 Task: Filter courses with a time limit of 30-60 mins.
Action: Mouse moved to (353, 84)
Screenshot: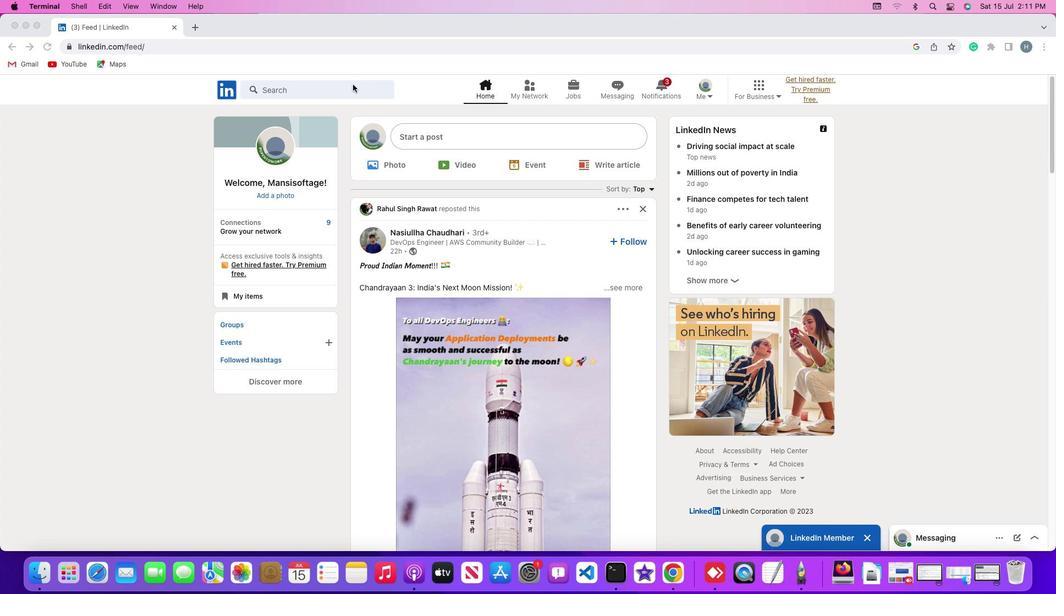 
Action: Mouse pressed left at (353, 84)
Screenshot: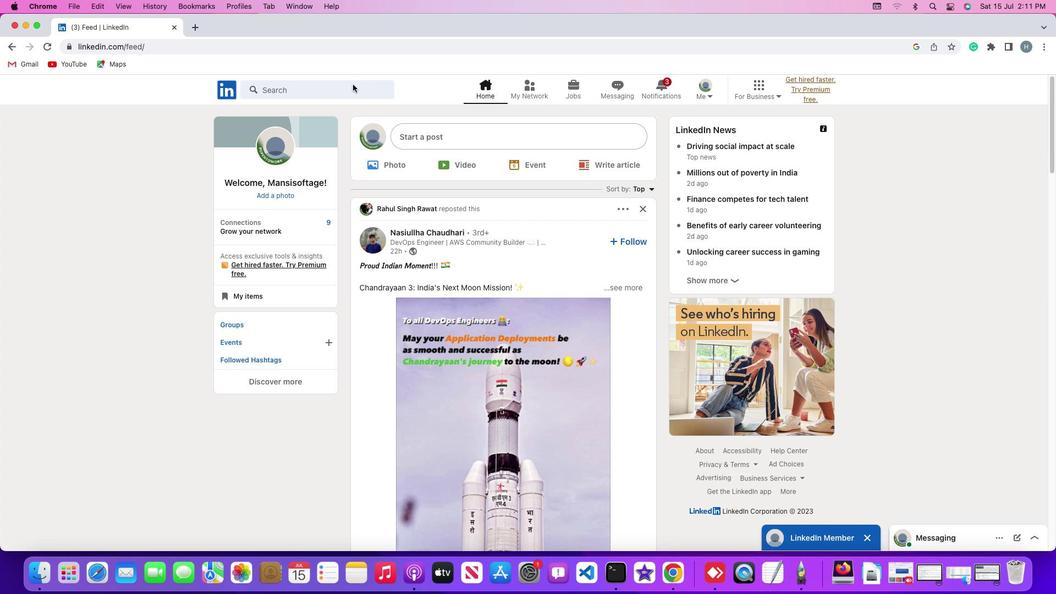 
Action: Mouse pressed left at (353, 84)
Screenshot: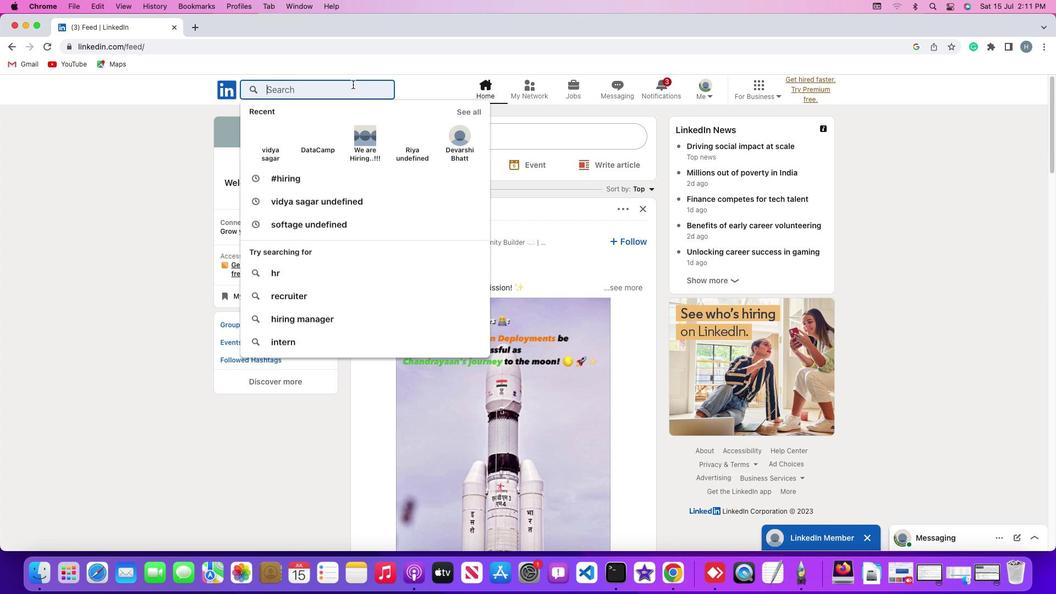 
Action: Mouse moved to (353, 84)
Screenshot: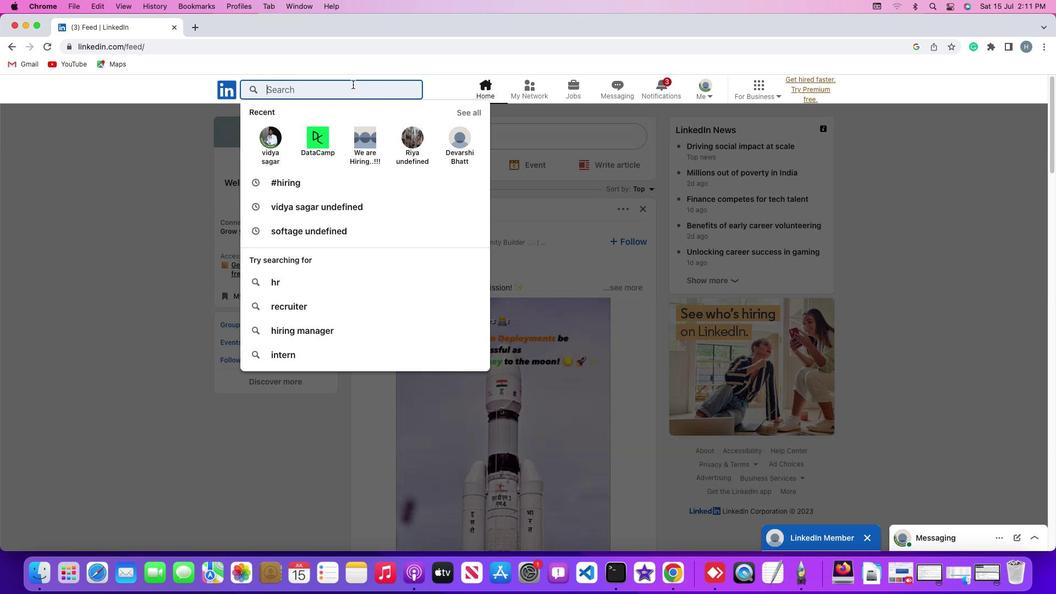 
Action: Key pressed Key.shift'#''h''i''r''i''n''g'Key.enter
Screenshot: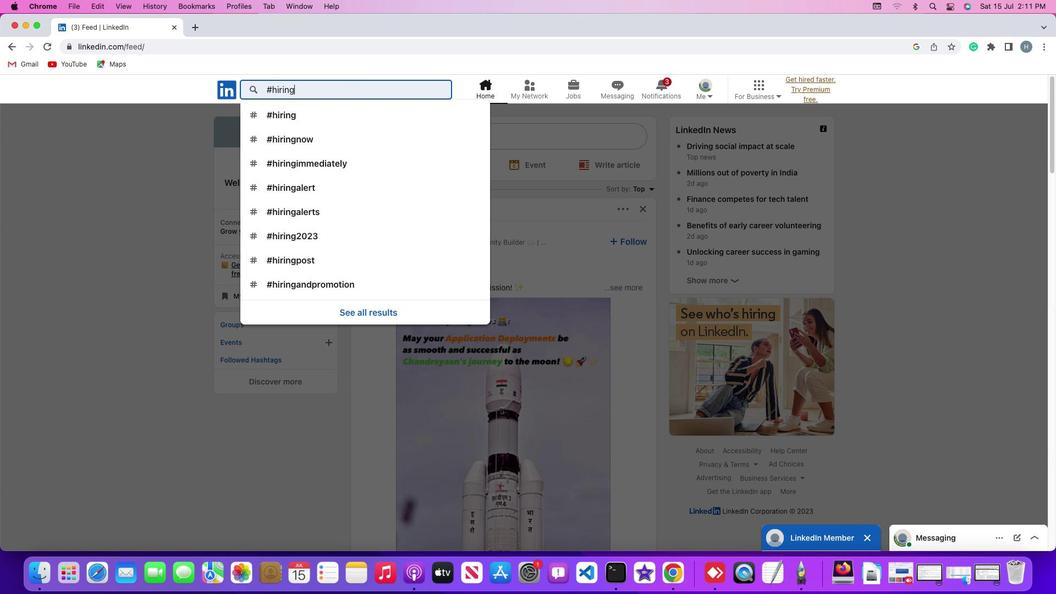
Action: Mouse moved to (585, 118)
Screenshot: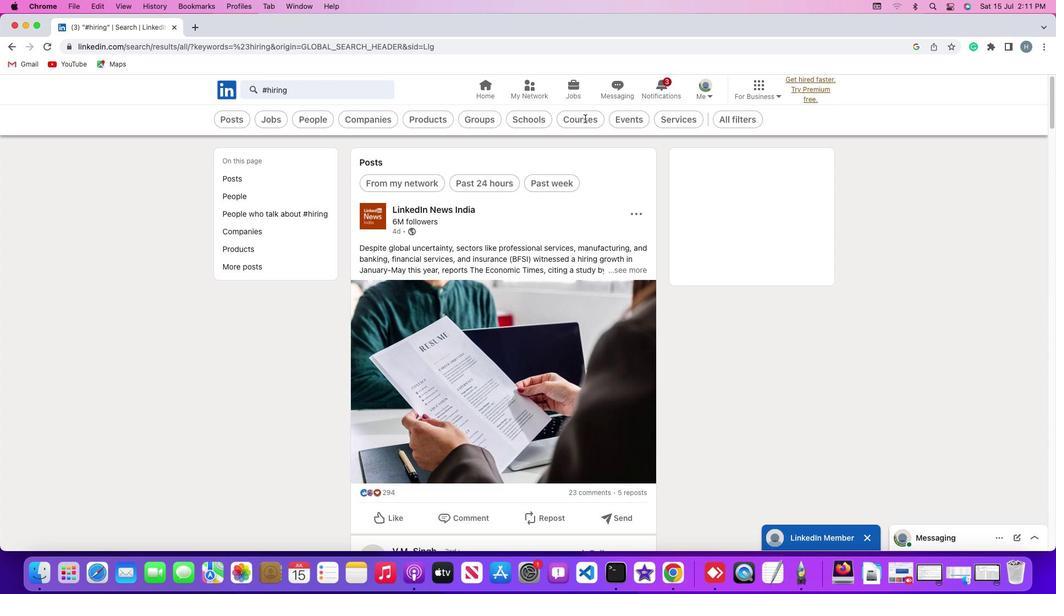 
Action: Mouse pressed left at (585, 118)
Screenshot: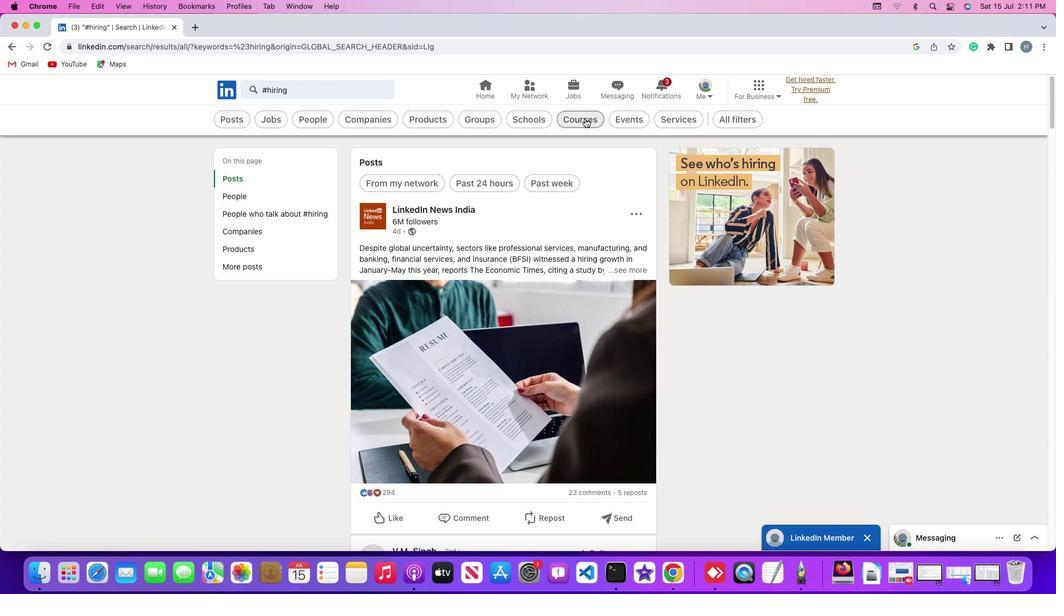 
Action: Mouse moved to (422, 118)
Screenshot: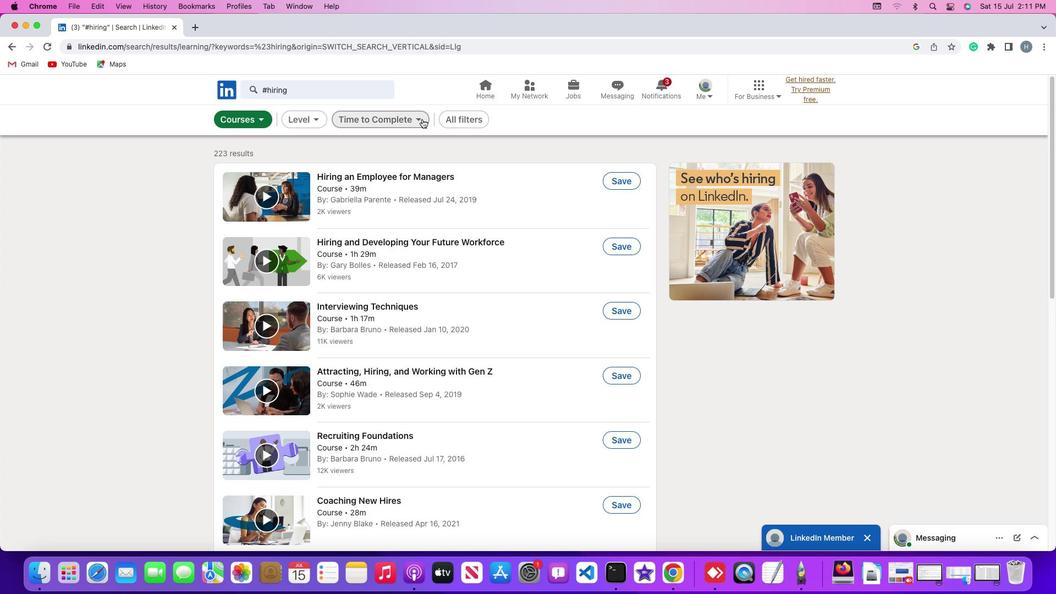 
Action: Mouse pressed left at (422, 118)
Screenshot: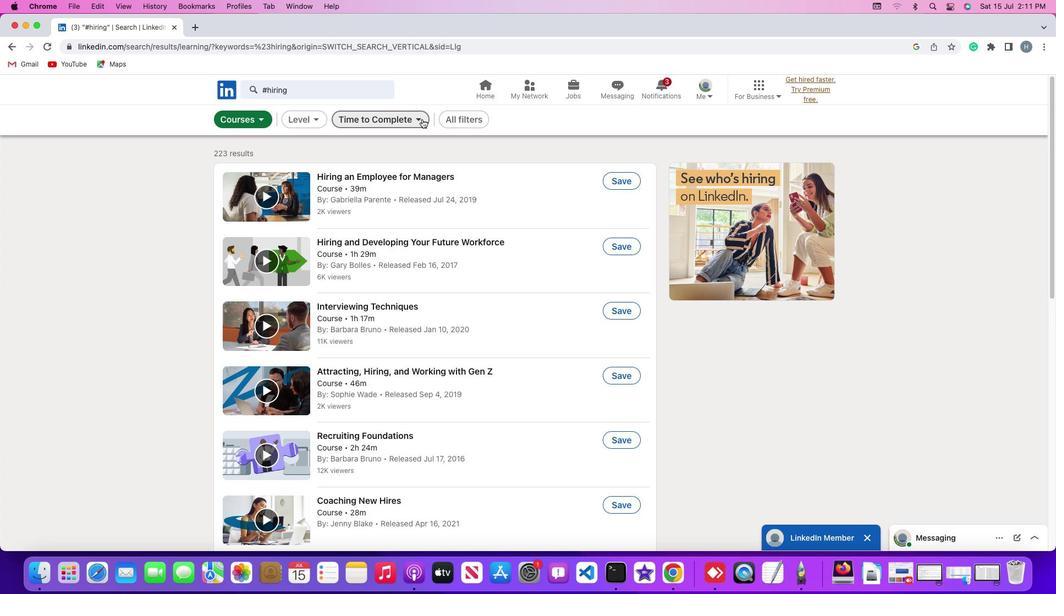 
Action: Mouse moved to (309, 196)
Screenshot: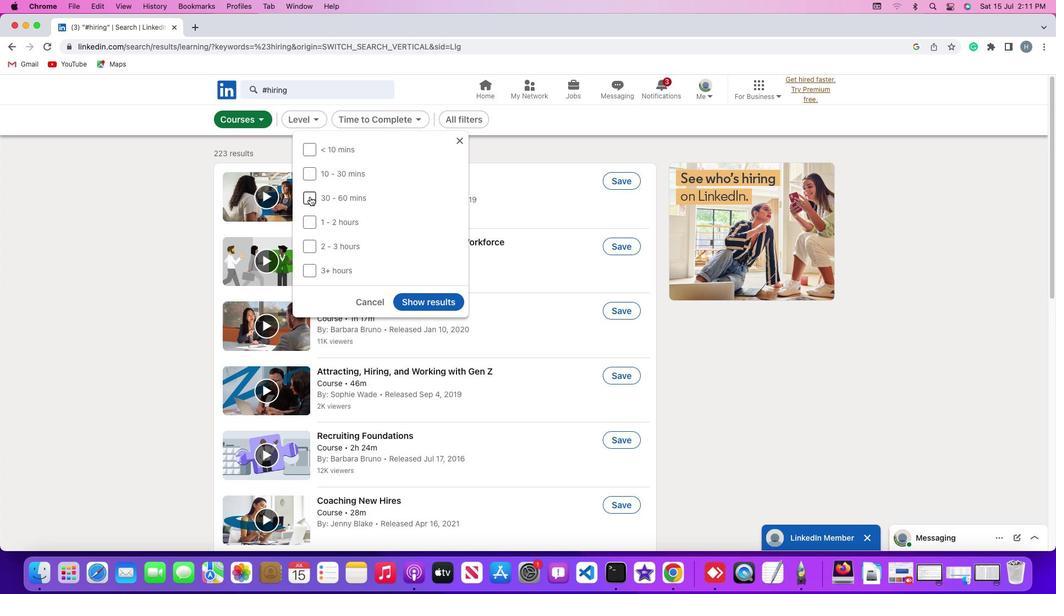 
Action: Mouse pressed left at (309, 196)
Screenshot: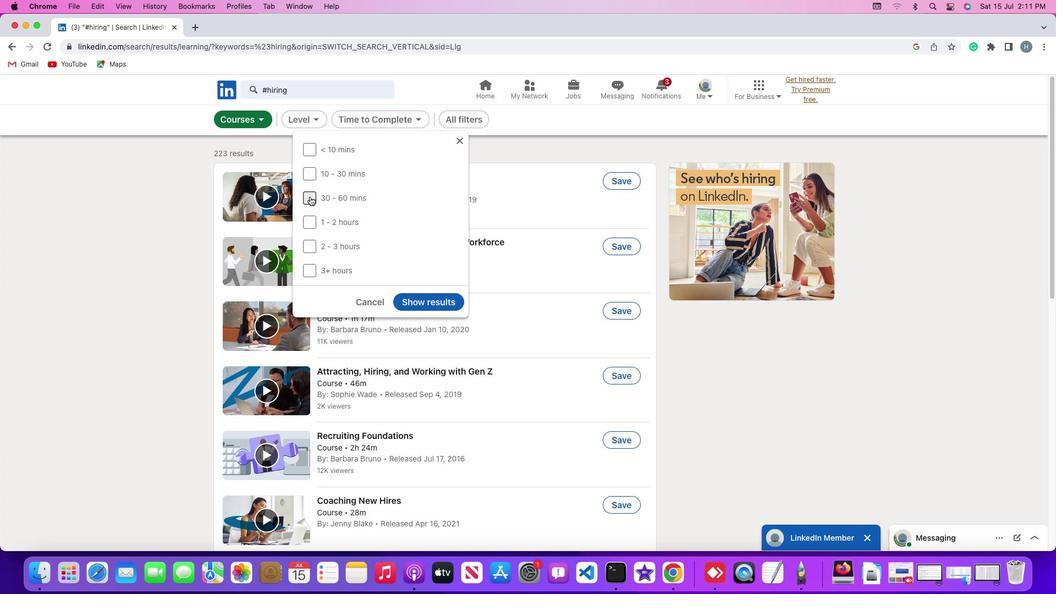 
Action: Mouse moved to (435, 300)
Screenshot: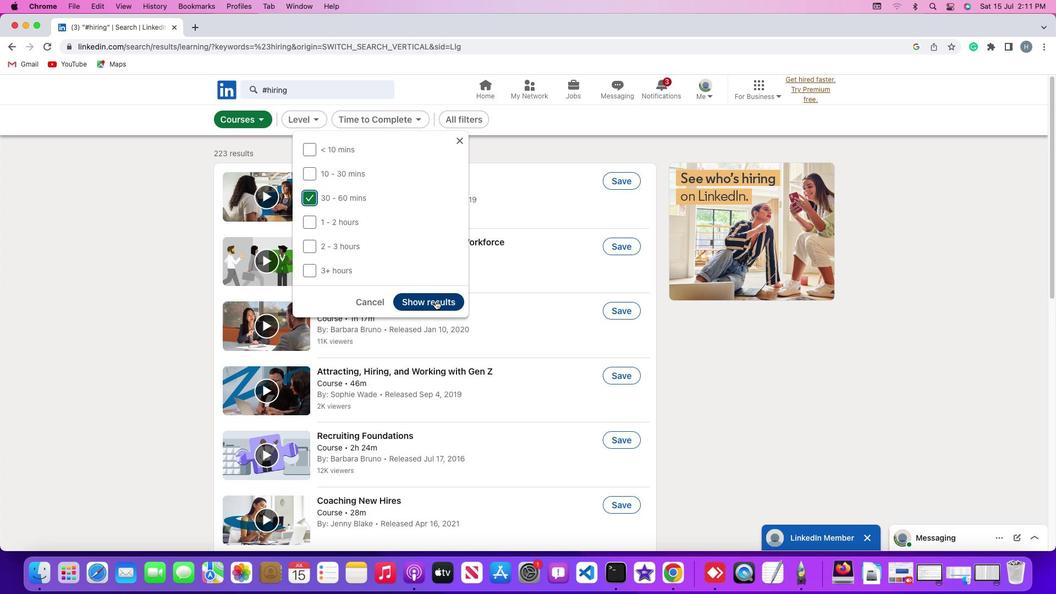
Action: Mouse pressed left at (435, 300)
Screenshot: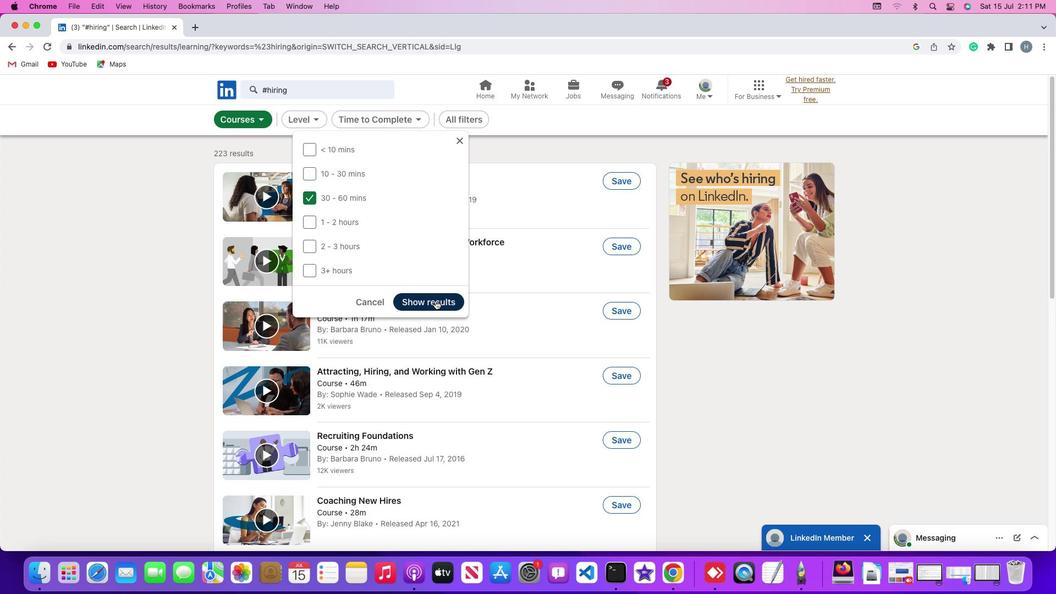
Action: Mouse moved to (536, 212)
Screenshot: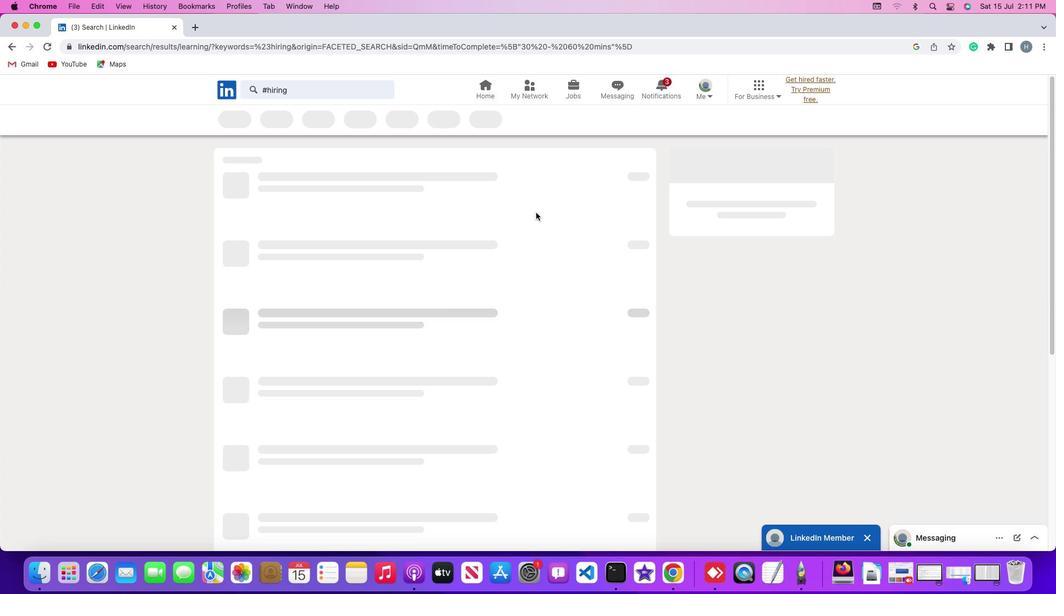 
